 Task: Add a dependency to the task Create a new online platform for online home repair tutorials , the existing task  Implement a new cloud-based expense tracking system for a company in the project ConceptTech
Action: Mouse moved to (773, 285)
Screenshot: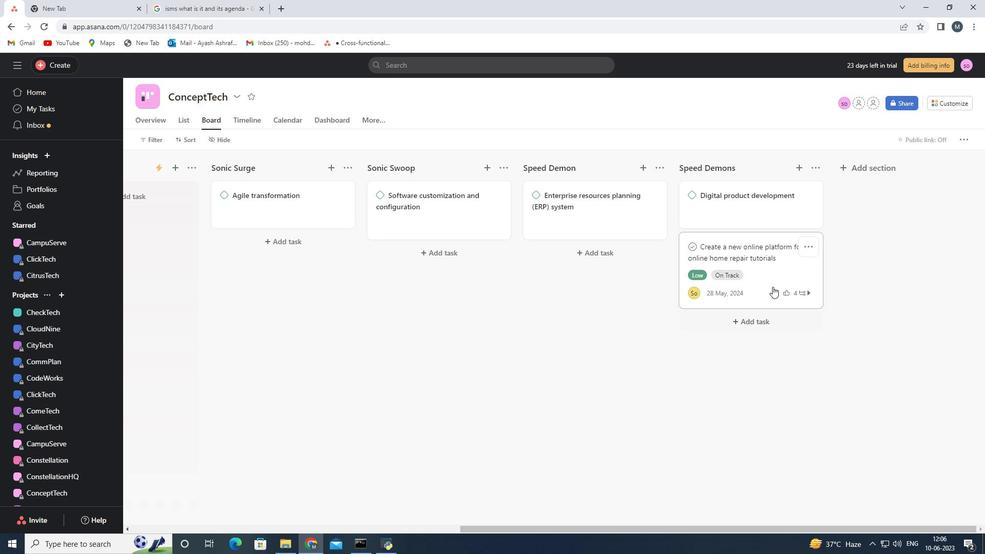 
Action: Mouse pressed left at (773, 285)
Screenshot: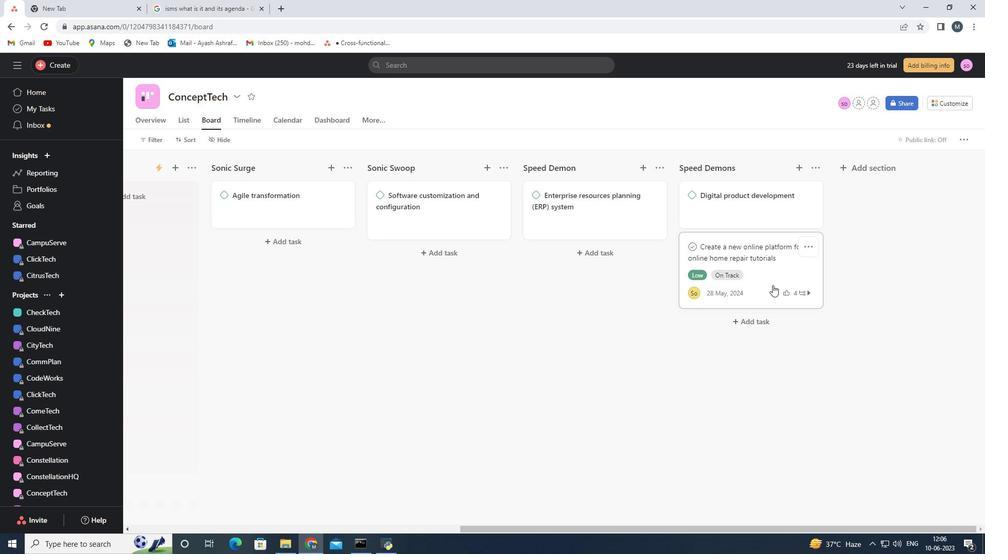 
Action: Mouse moved to (730, 318)
Screenshot: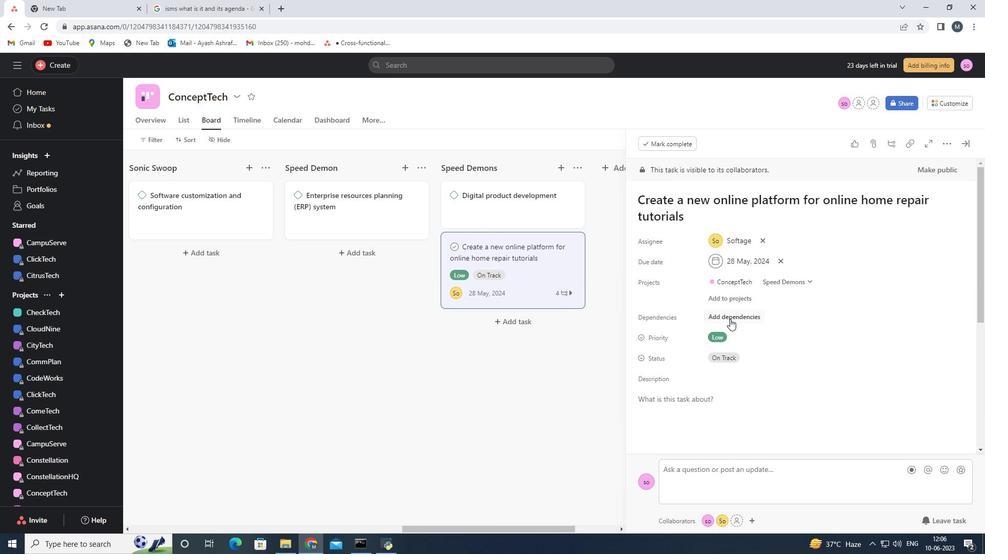 
Action: Mouse pressed left at (730, 318)
Screenshot: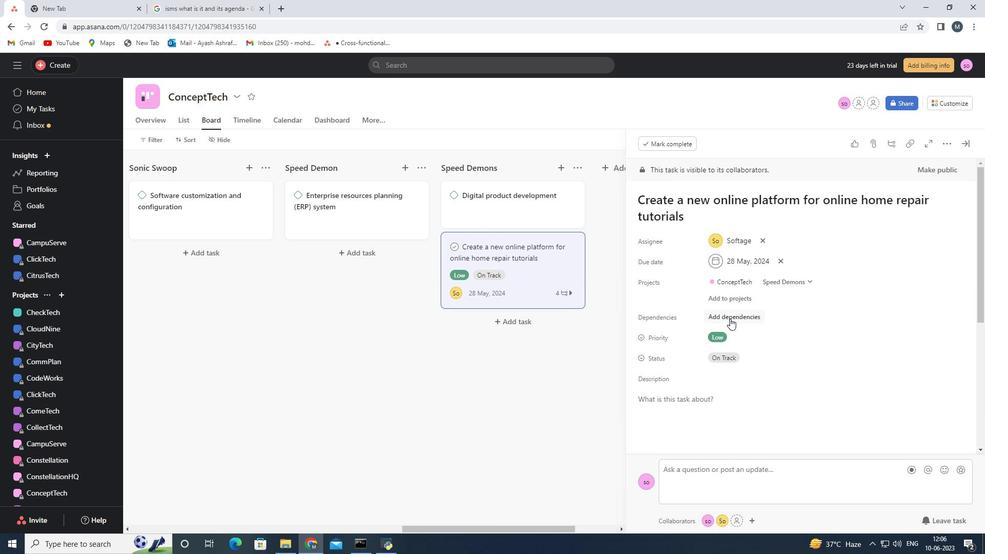 
Action: Mouse moved to (838, 359)
Screenshot: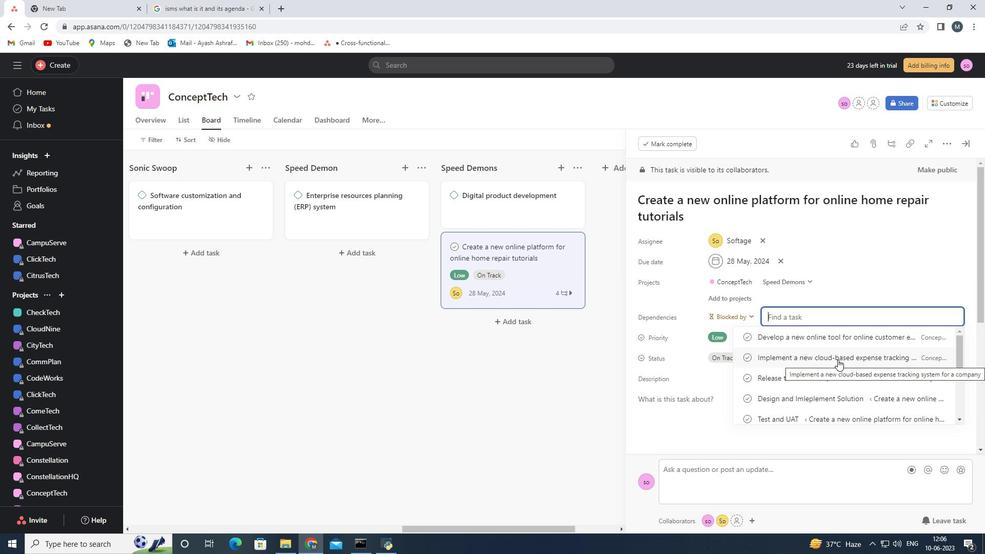 
Action: Mouse pressed left at (838, 359)
Screenshot: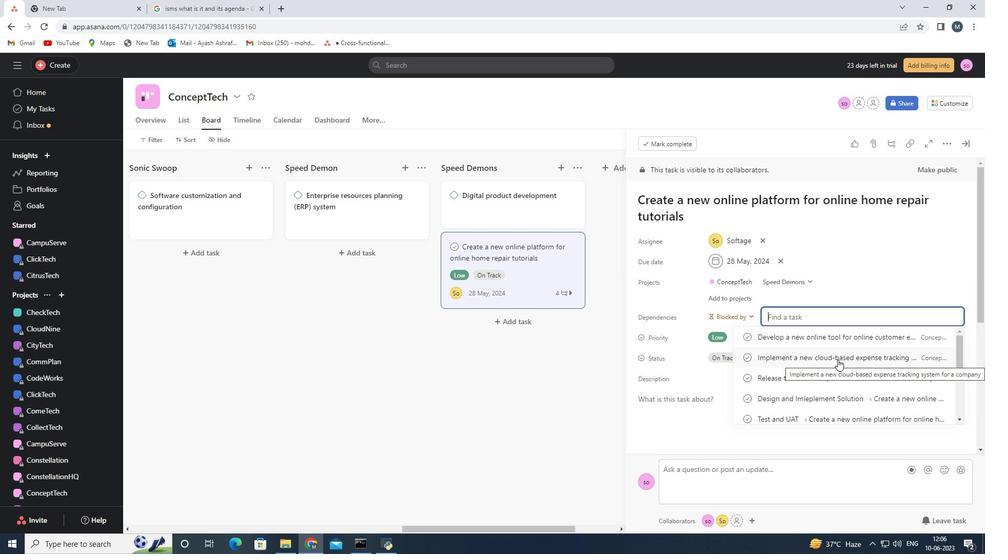 
Action: Mouse moved to (962, 146)
Screenshot: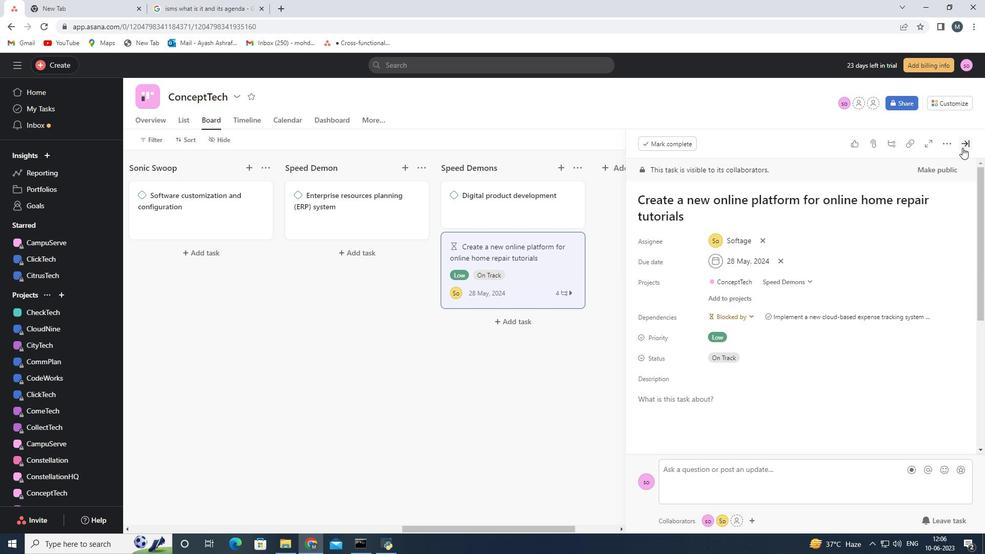
Action: Mouse pressed left at (962, 146)
Screenshot: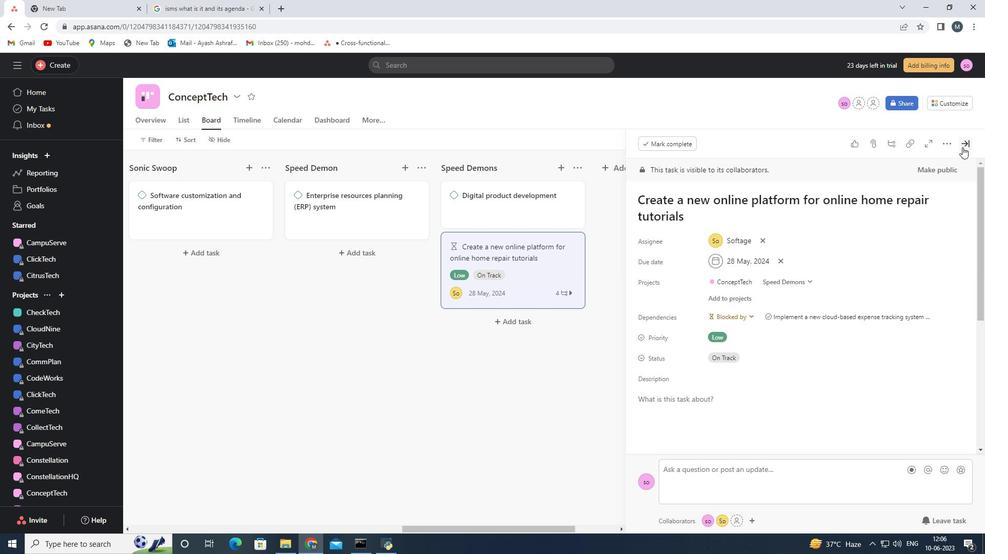 
Action: Mouse moved to (932, 176)
Screenshot: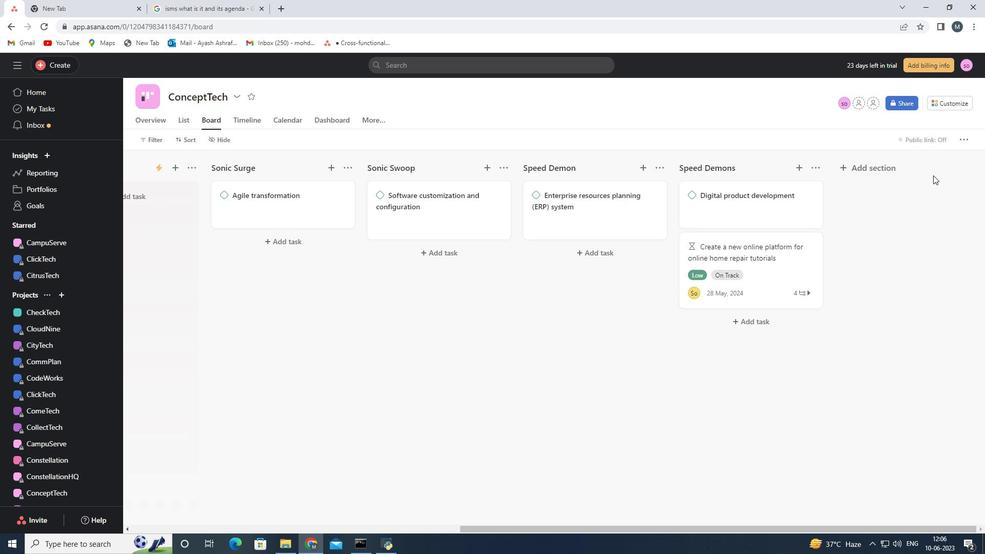 
